 Task: In ticket add priority "Normal"
Action: Mouse moved to (588, 118)
Screenshot: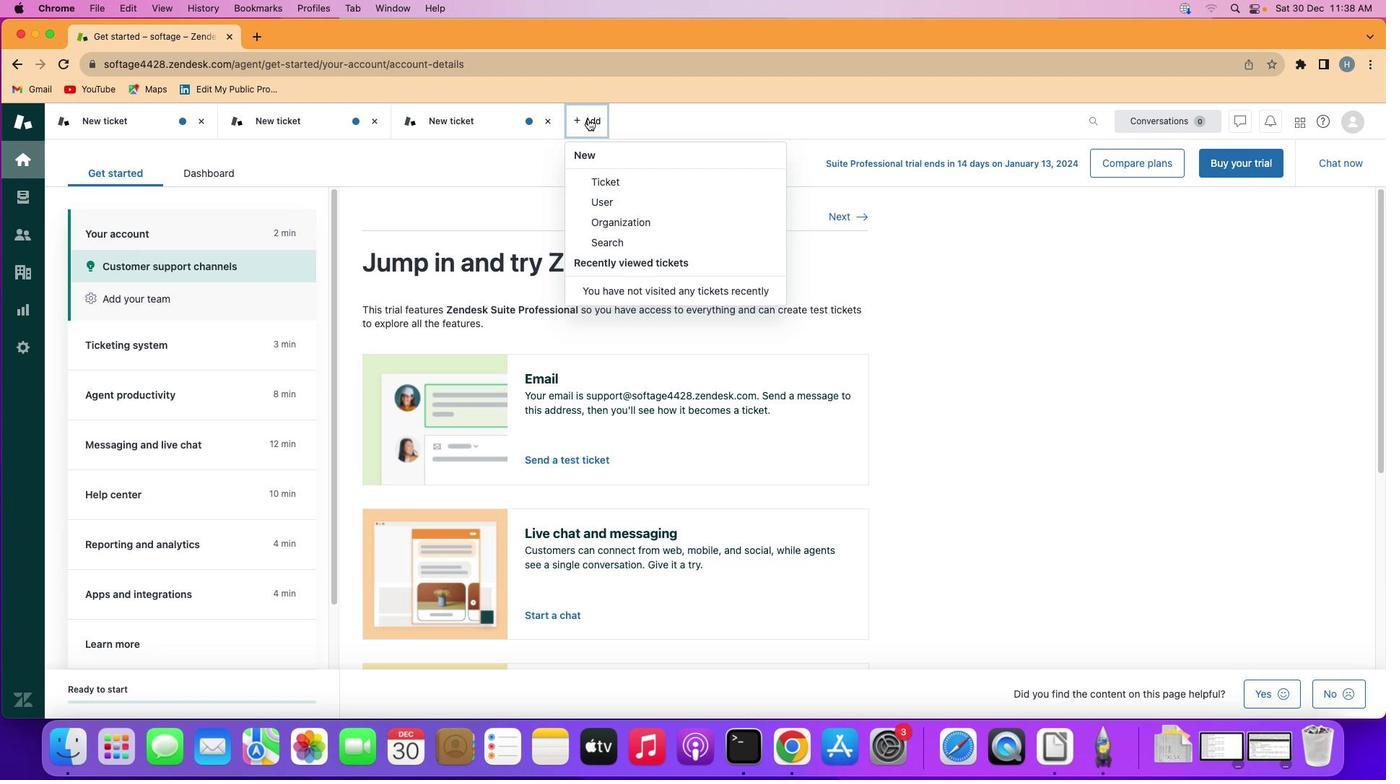 
Action: Mouse pressed left at (588, 118)
Screenshot: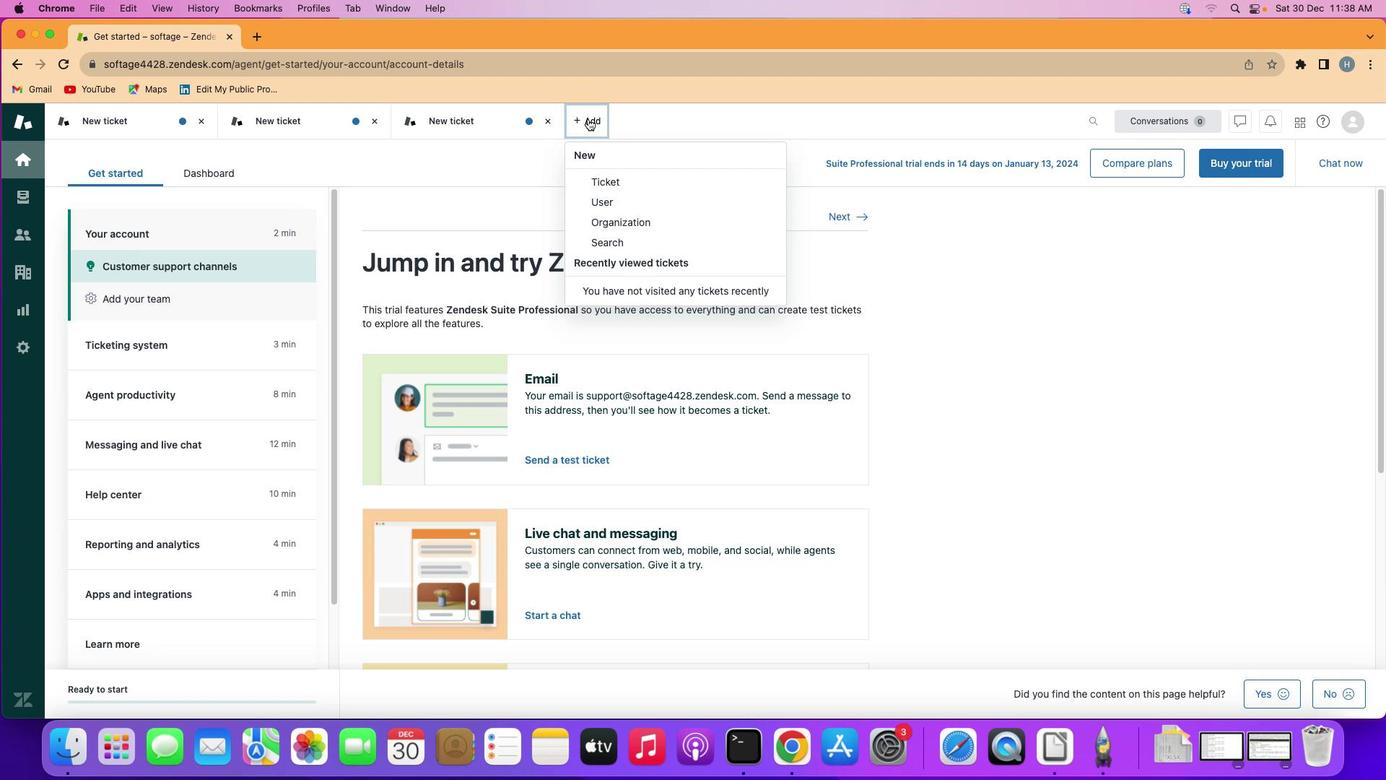 
Action: Mouse moved to (236, 437)
Screenshot: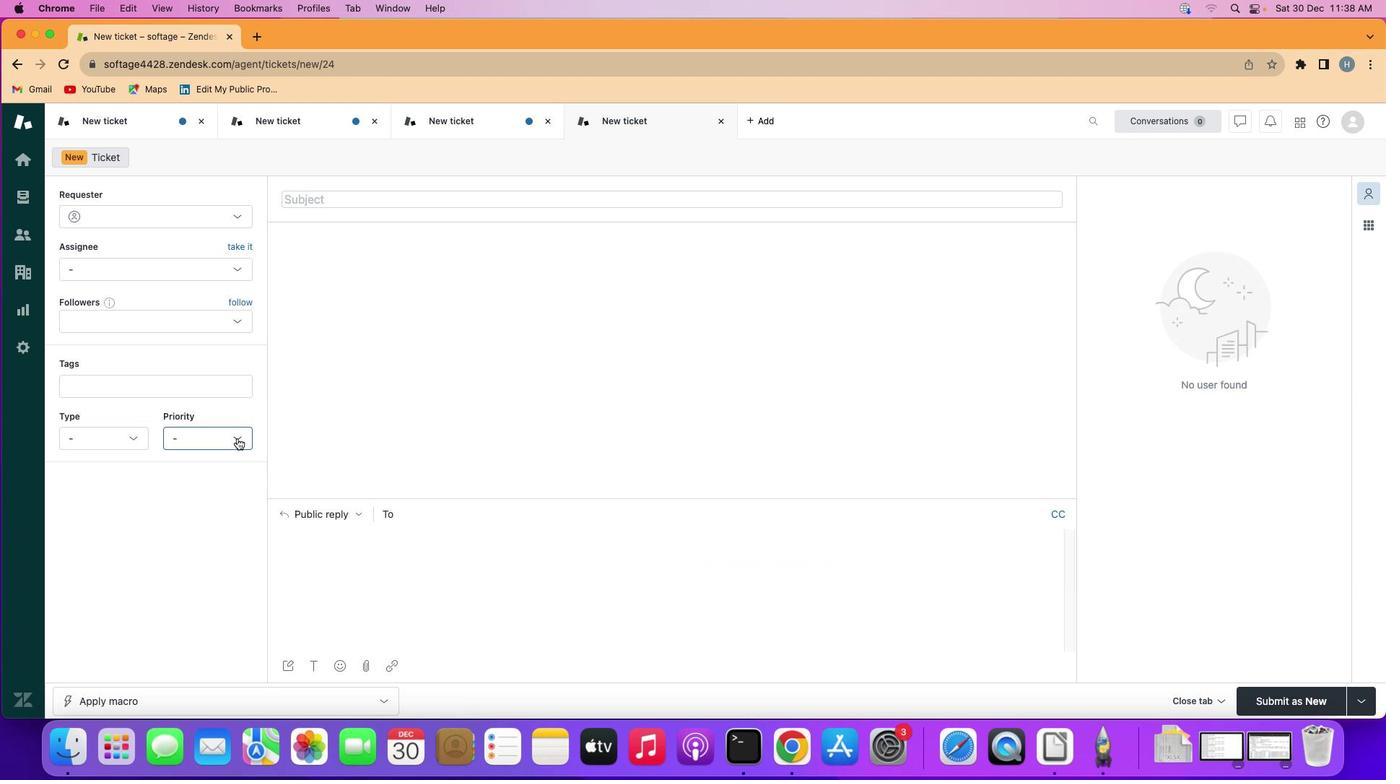 
Action: Mouse pressed left at (236, 437)
Screenshot: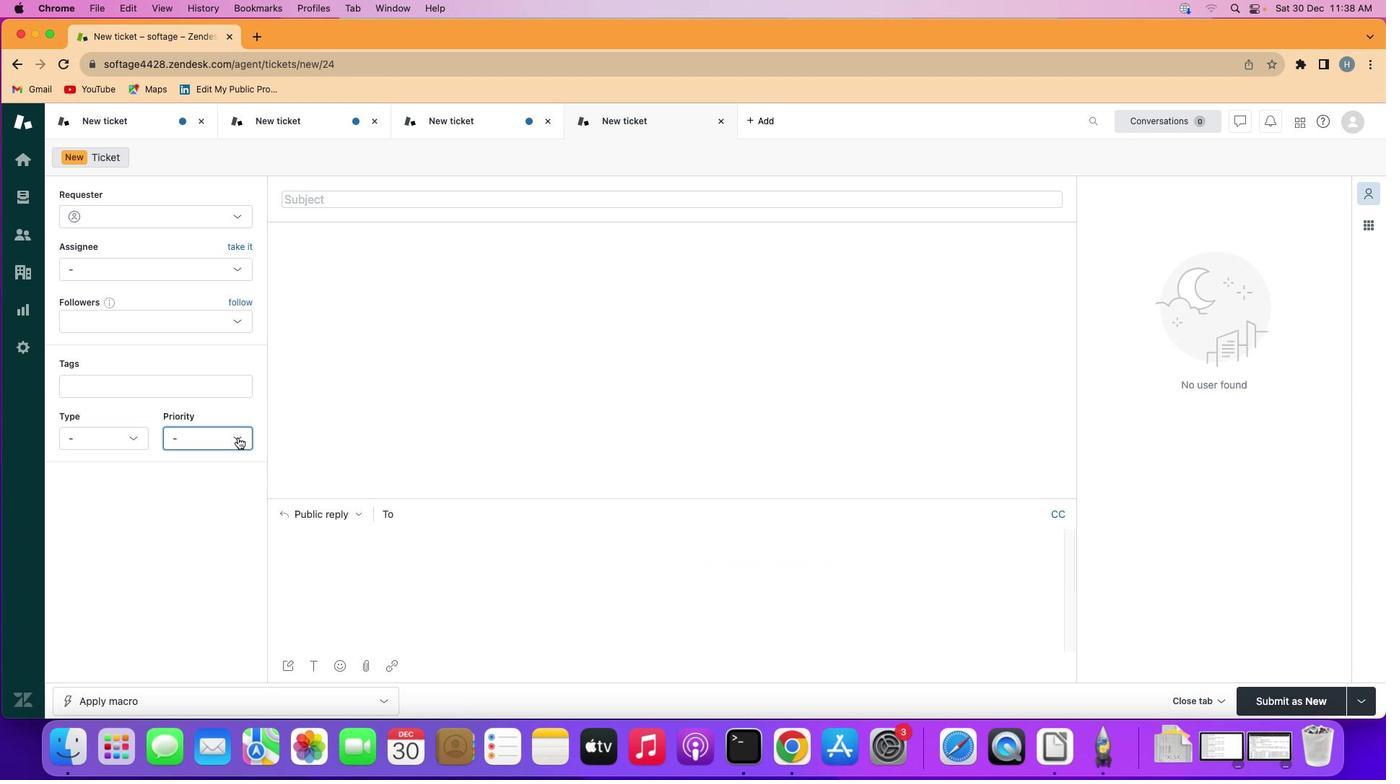 
Action: Mouse moved to (217, 510)
Screenshot: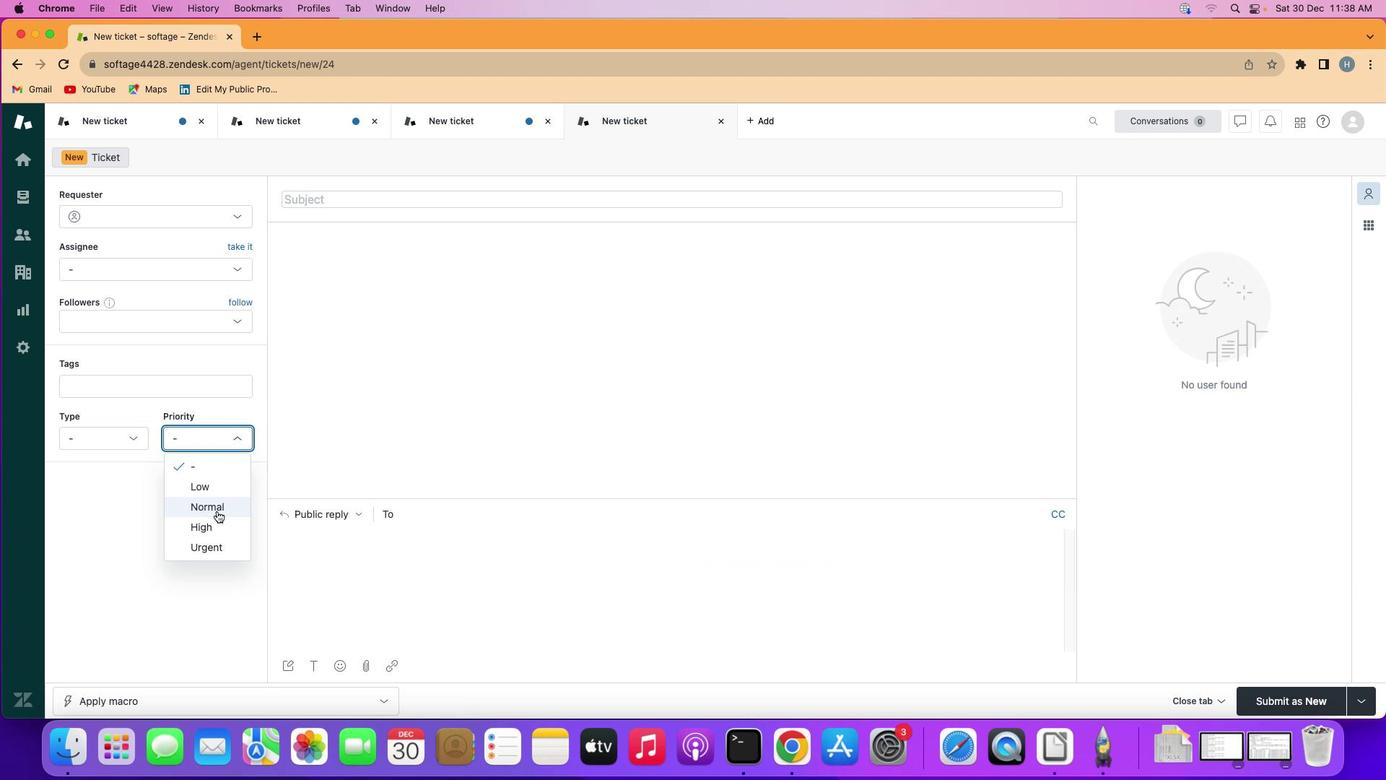 
Action: Mouse pressed left at (217, 510)
Screenshot: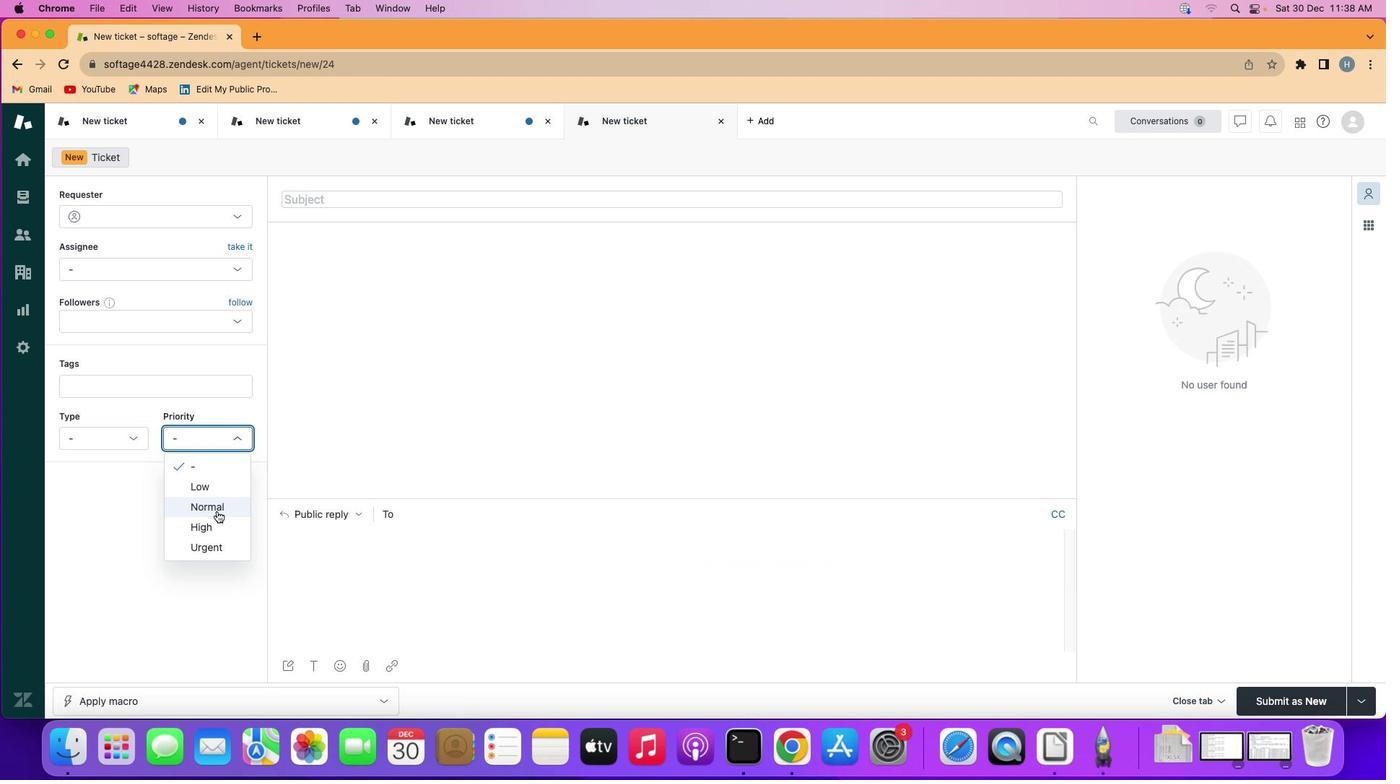 
Action: Mouse moved to (217, 510)
Screenshot: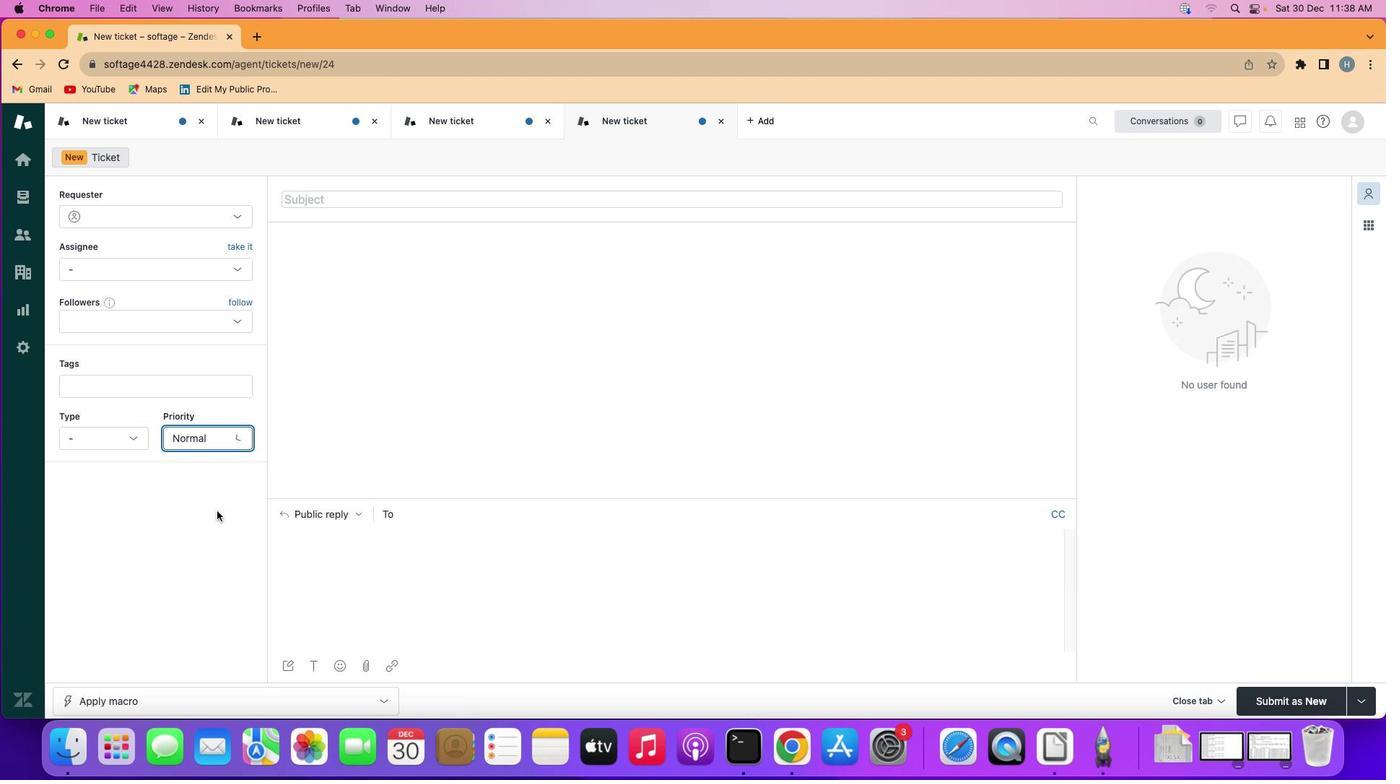 
